 Task: In the  document minutes Insert page numer 'on top of the page' change page color to  'Light Brown'Apply Page border, setting:  Box Style: two thin lines; Color: 'Black;' Width: 1/2  pt
Action: Mouse moved to (97, 24)
Screenshot: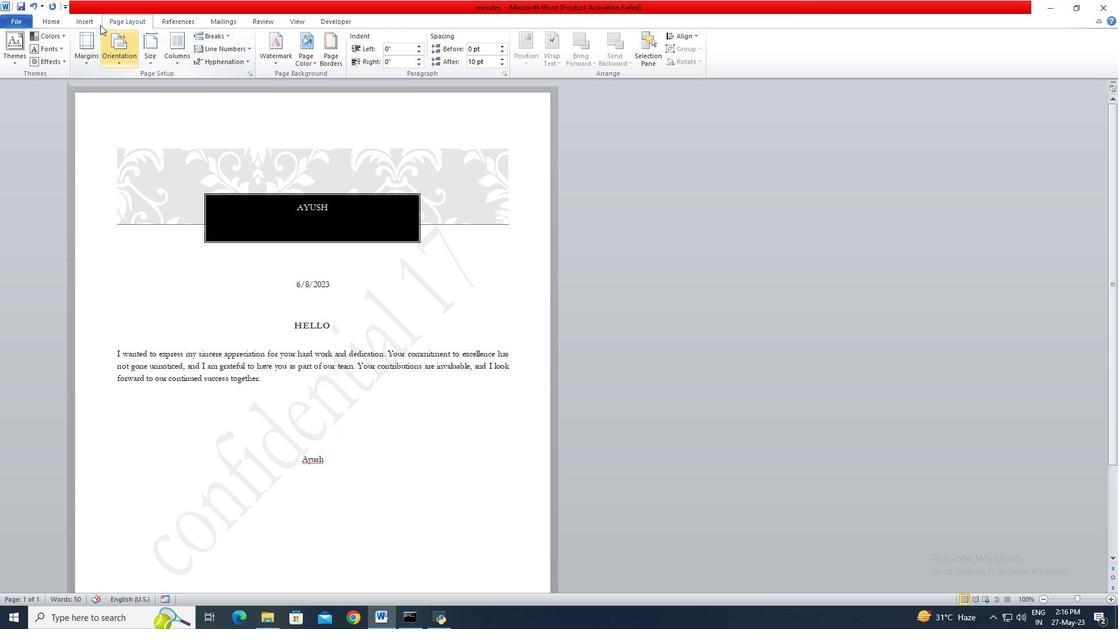 
Action: Mouse pressed left at (97, 24)
Screenshot: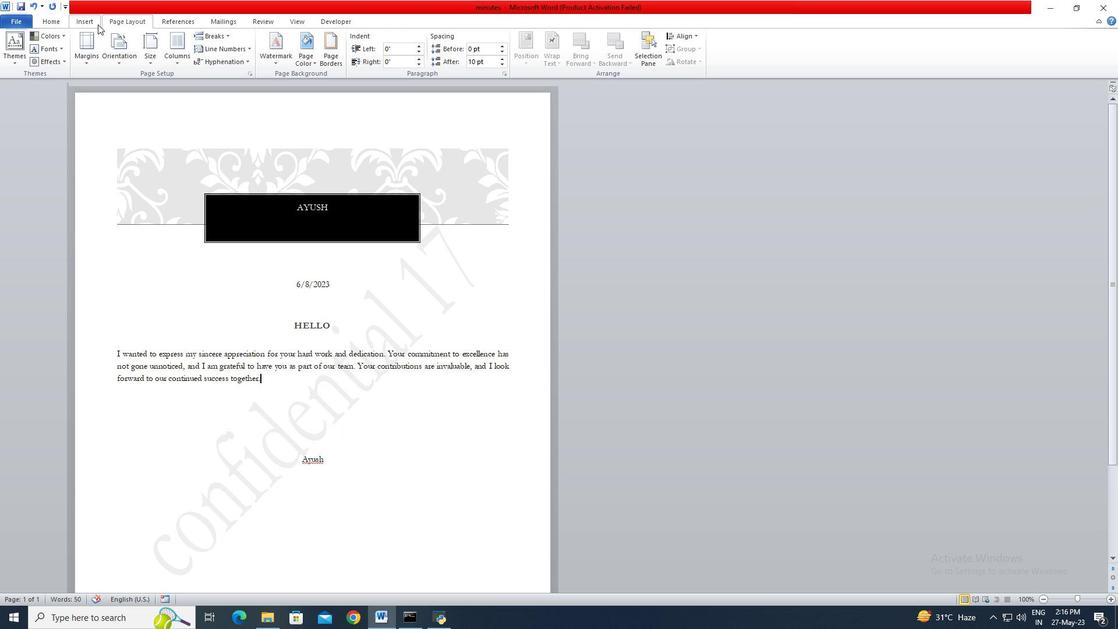 
Action: Mouse moved to (450, 60)
Screenshot: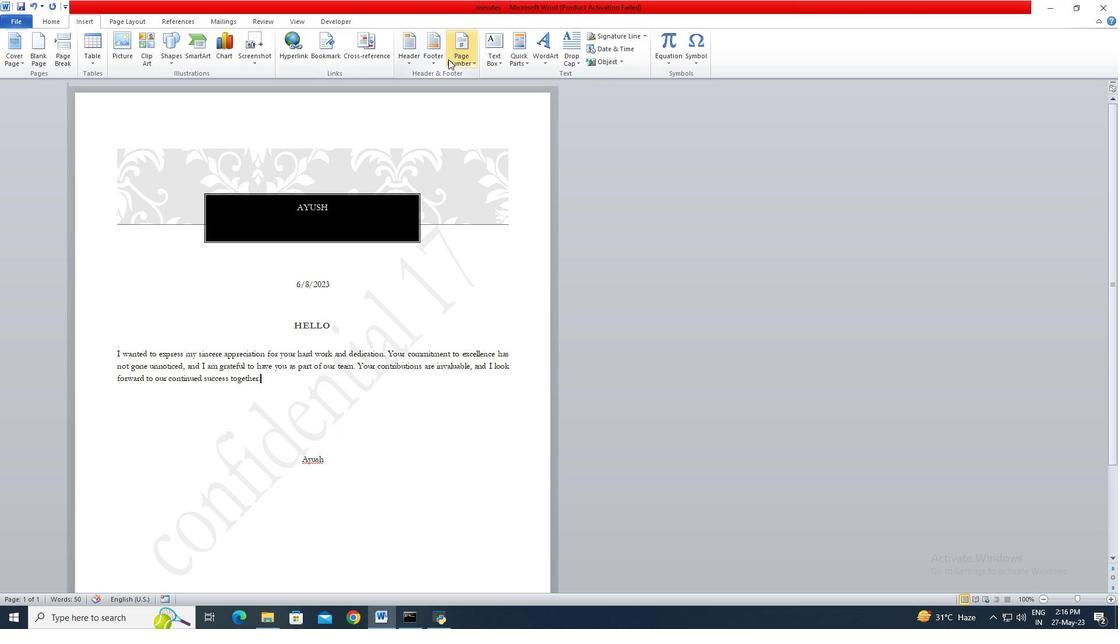 
Action: Mouse pressed left at (450, 60)
Screenshot: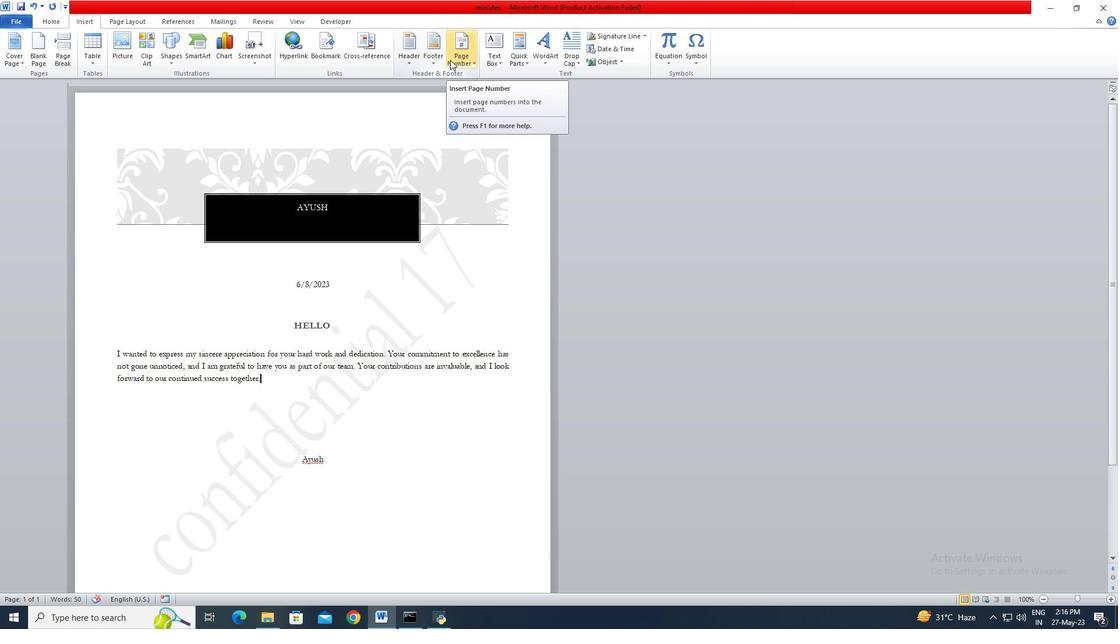 
Action: Mouse moved to (569, 110)
Screenshot: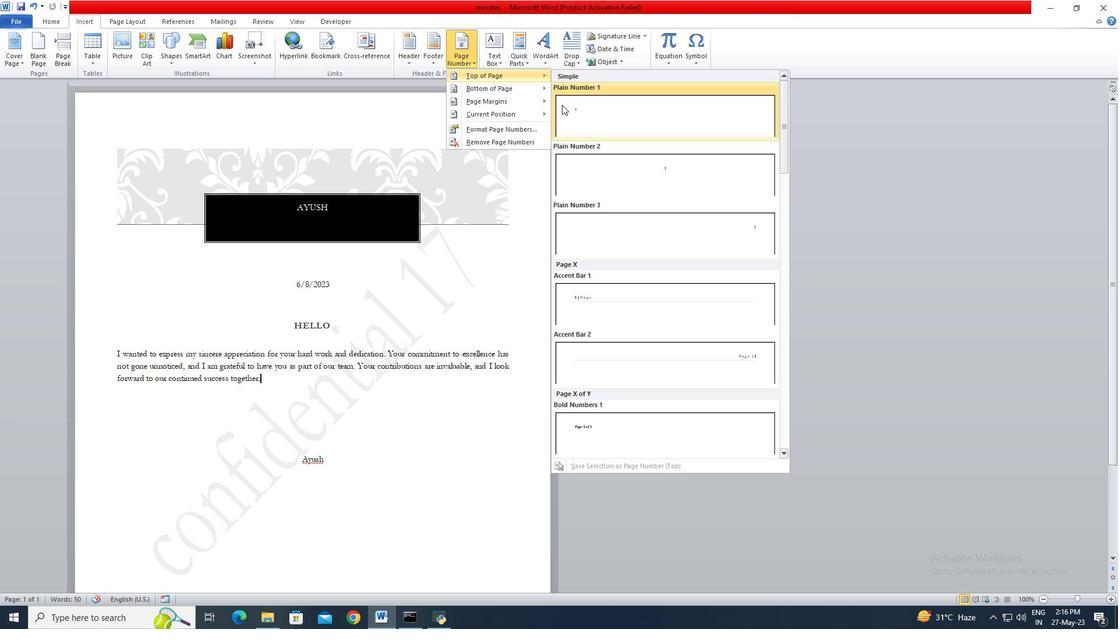 
Action: Mouse pressed left at (569, 110)
Screenshot: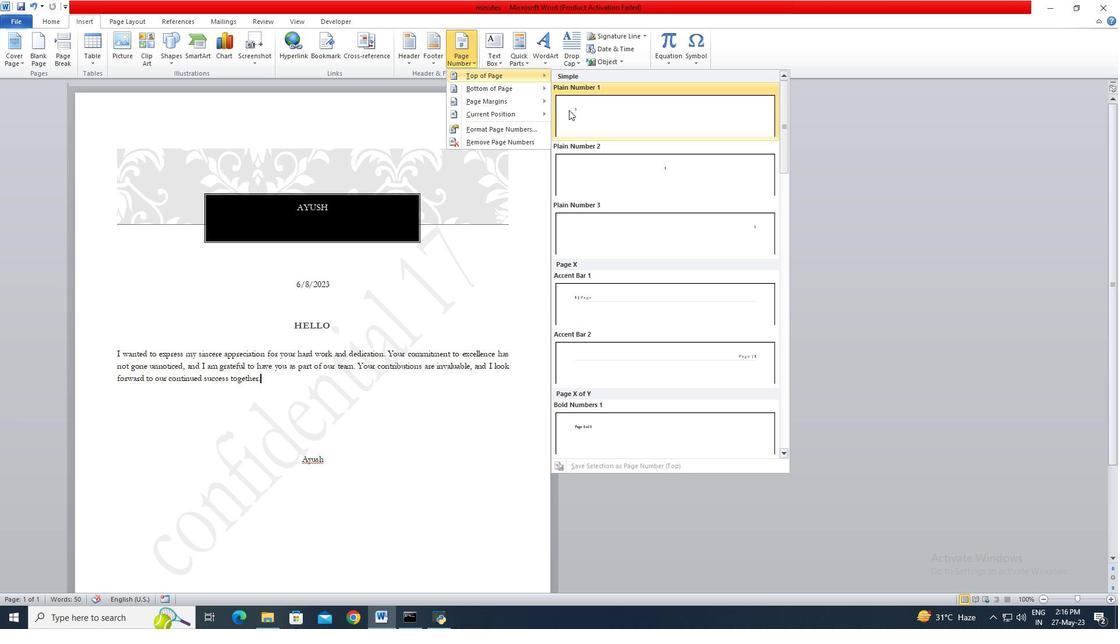 
Action: Mouse moved to (145, 24)
Screenshot: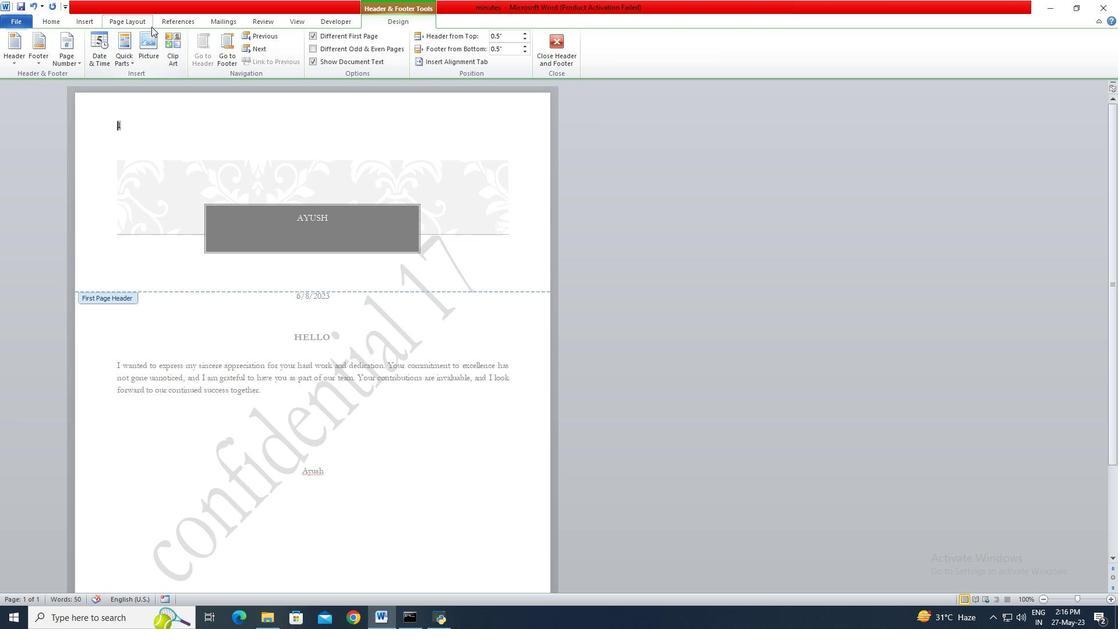 
Action: Mouse pressed left at (145, 24)
Screenshot: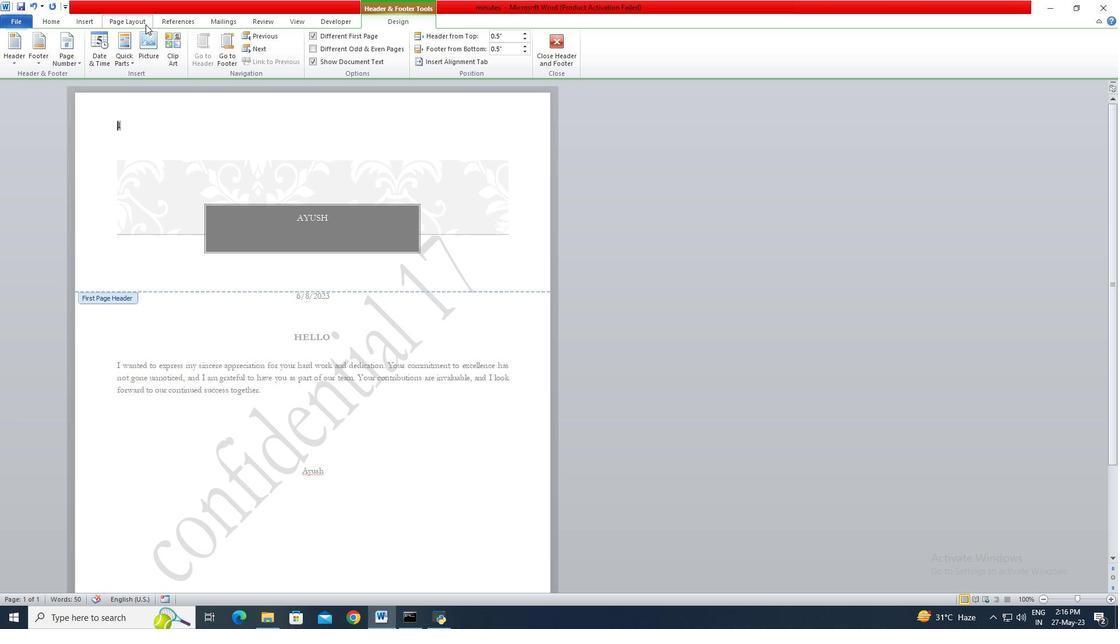 
Action: Mouse moved to (298, 53)
Screenshot: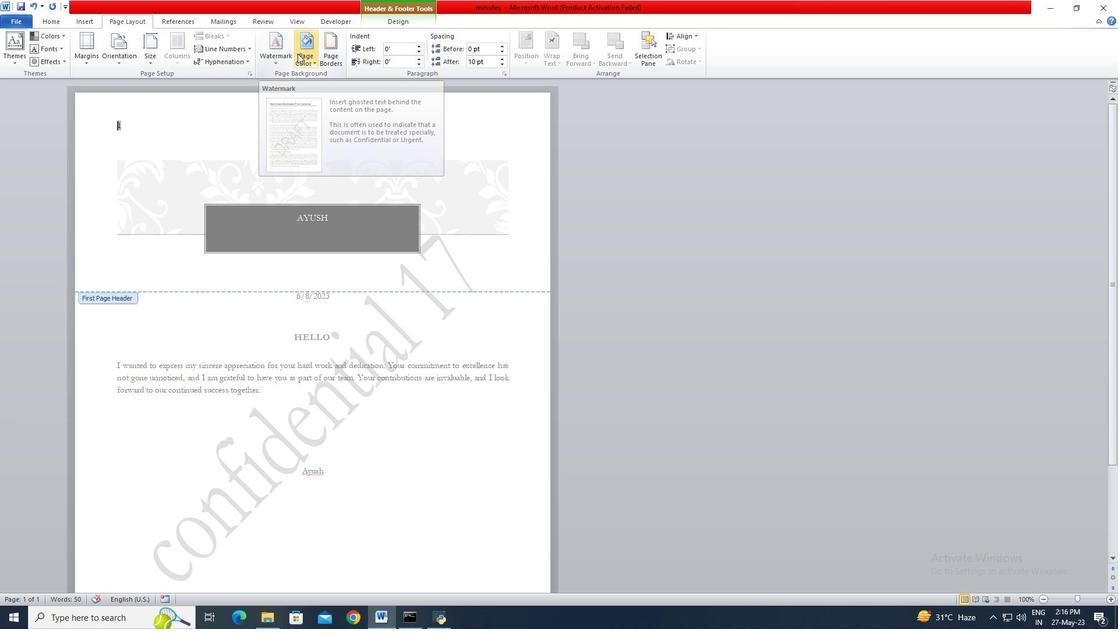 
Action: Mouse pressed left at (298, 53)
Screenshot: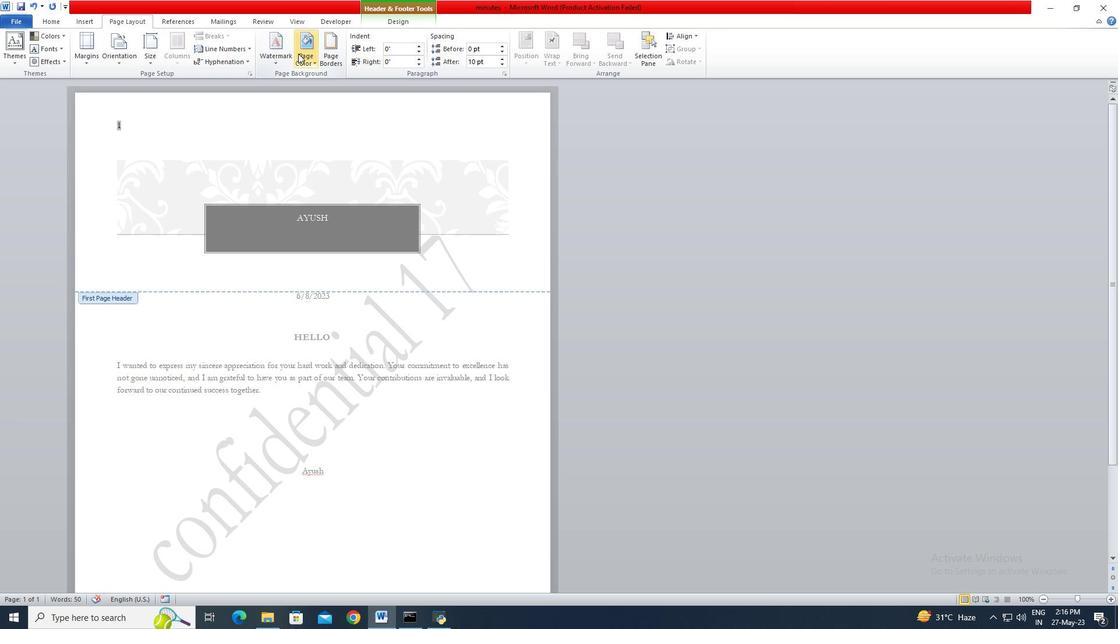 
Action: Mouse moved to (360, 115)
Screenshot: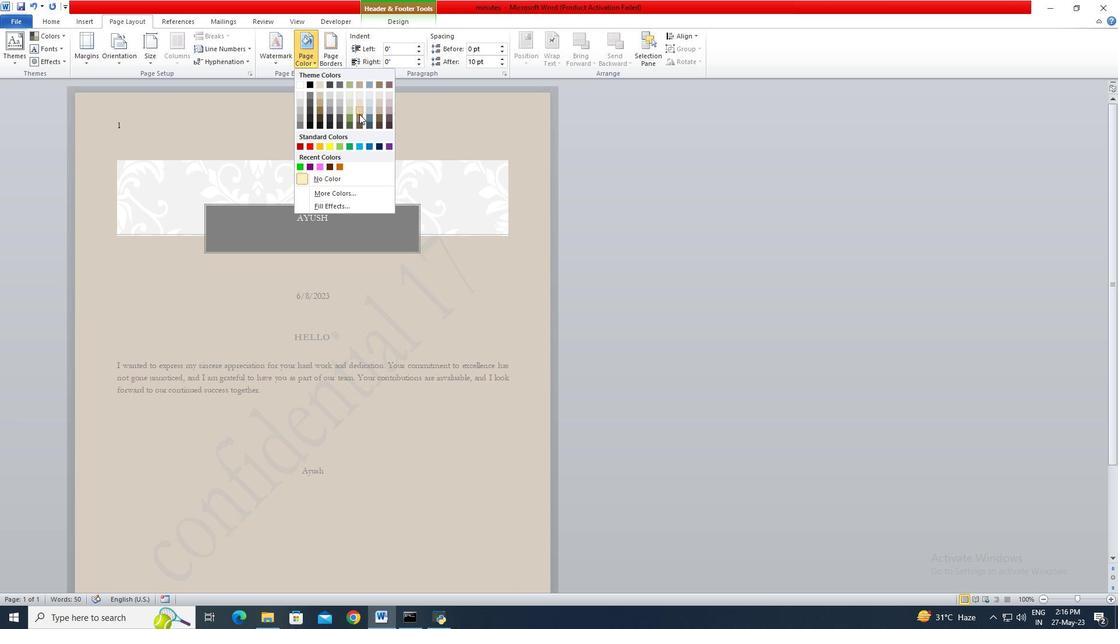 
Action: Mouse pressed left at (360, 115)
Screenshot: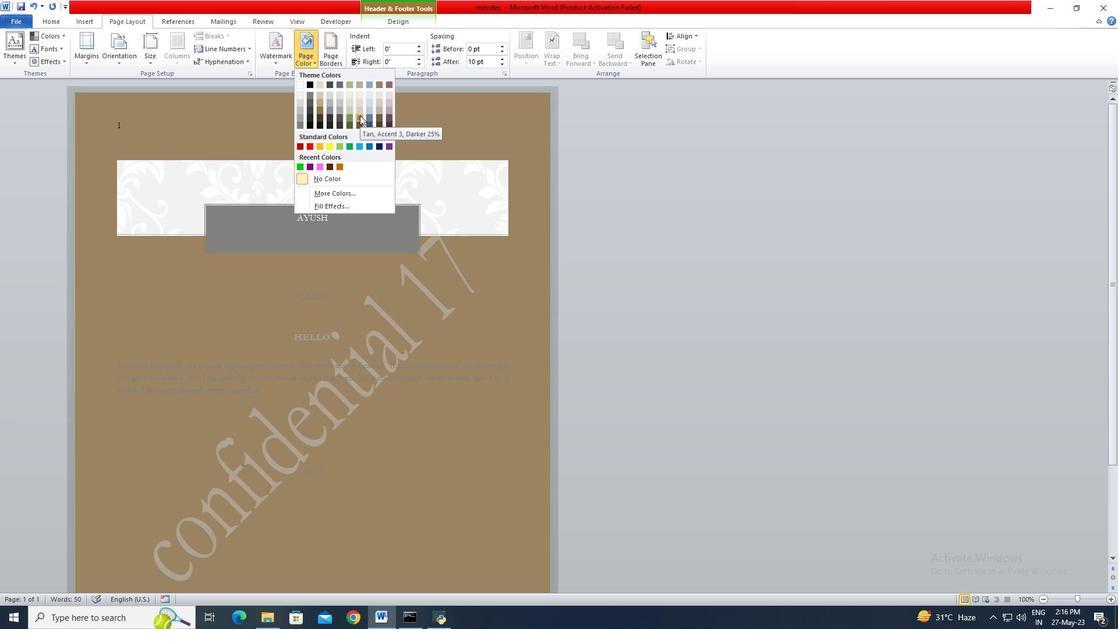 
Action: Mouse moved to (325, 57)
Screenshot: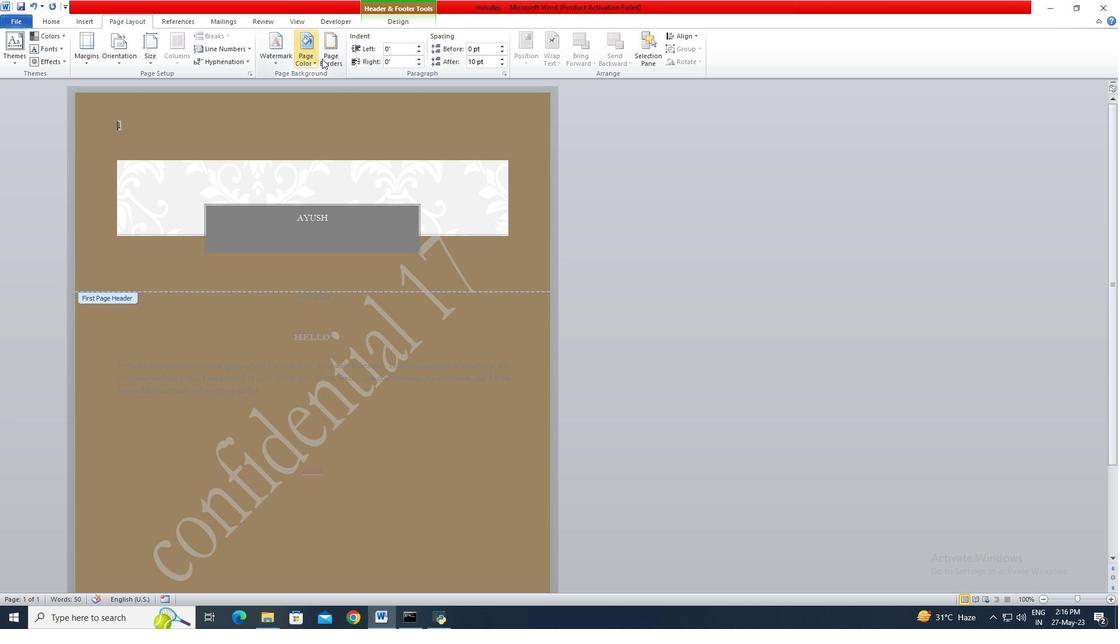 
Action: Mouse pressed left at (325, 57)
Screenshot: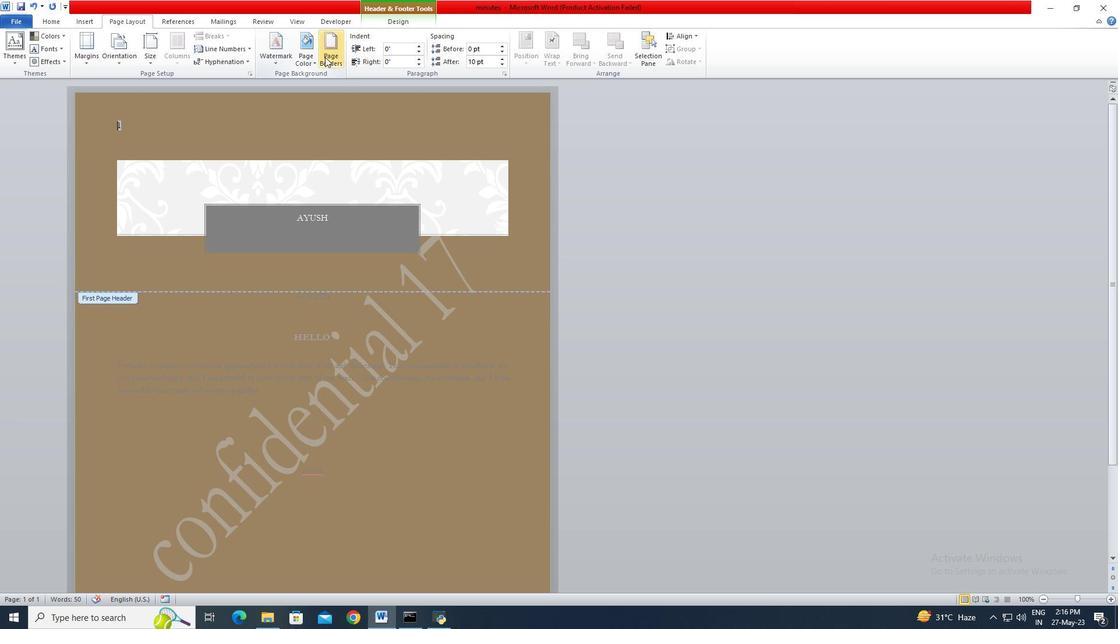
Action: Mouse moved to (419, 261)
Screenshot: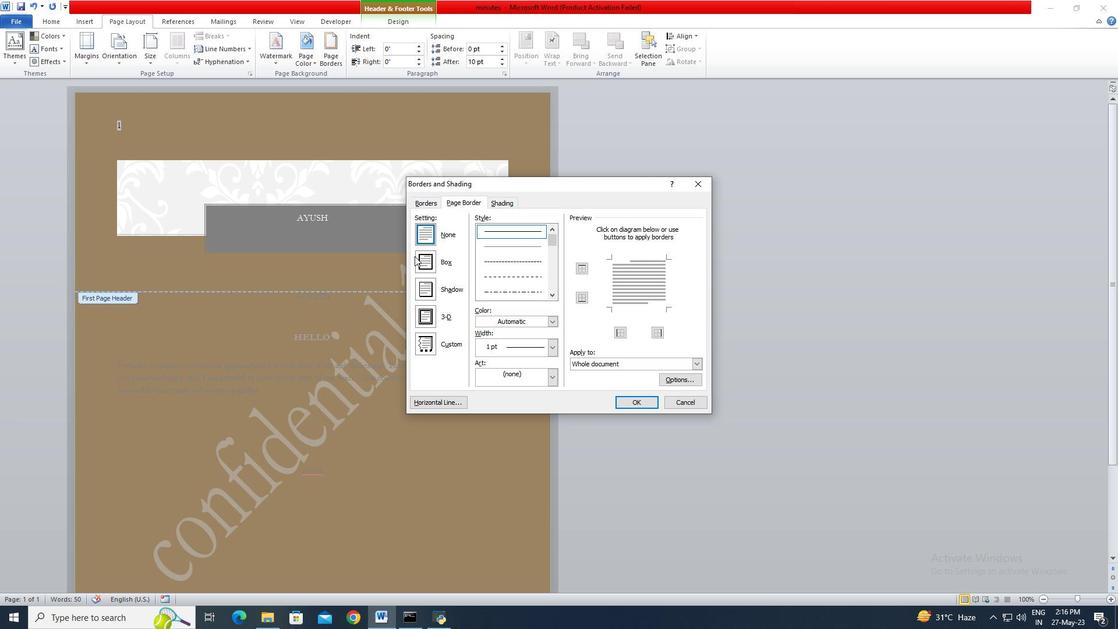 
Action: Mouse pressed left at (419, 261)
Screenshot: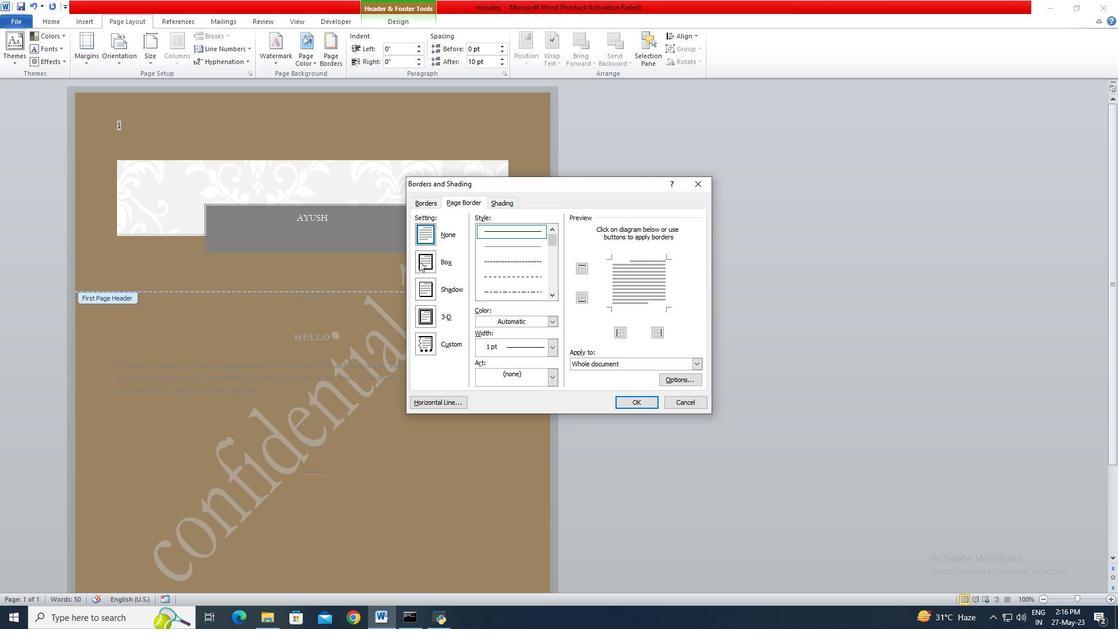 
Action: Mouse moved to (554, 298)
Screenshot: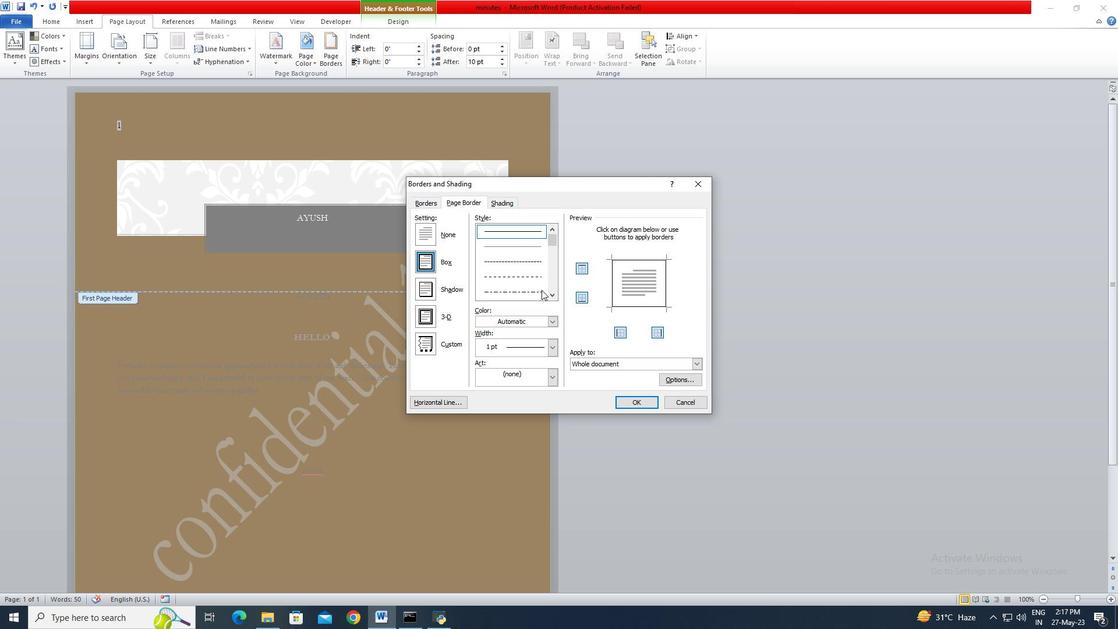 
Action: Mouse pressed left at (554, 298)
Screenshot: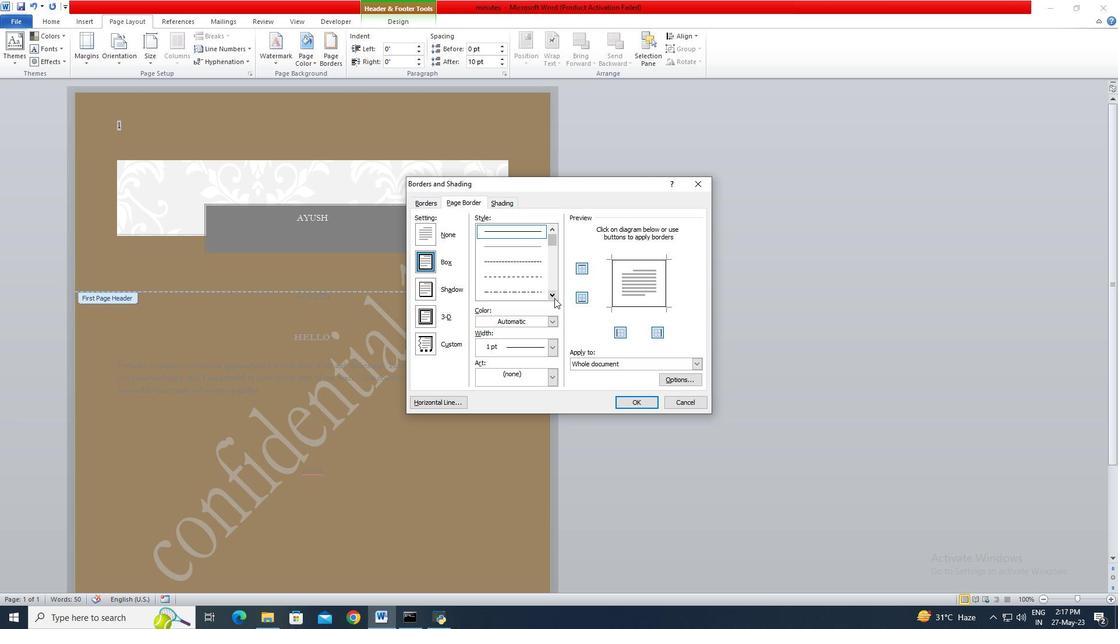 
Action: Mouse pressed left at (554, 298)
Screenshot: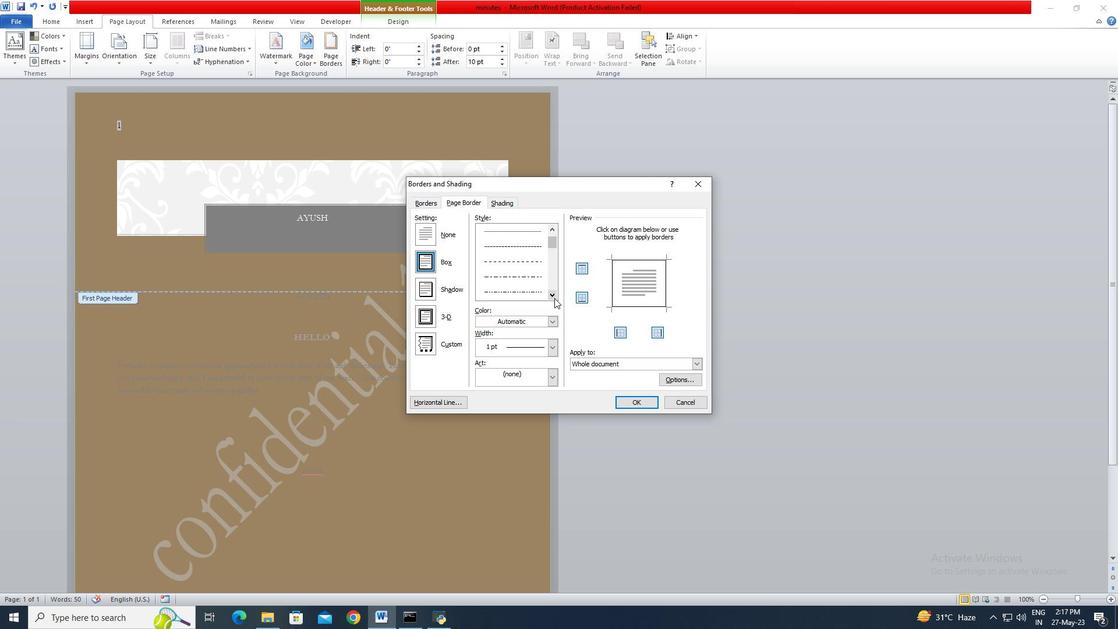 
Action: Mouse moved to (529, 290)
Screenshot: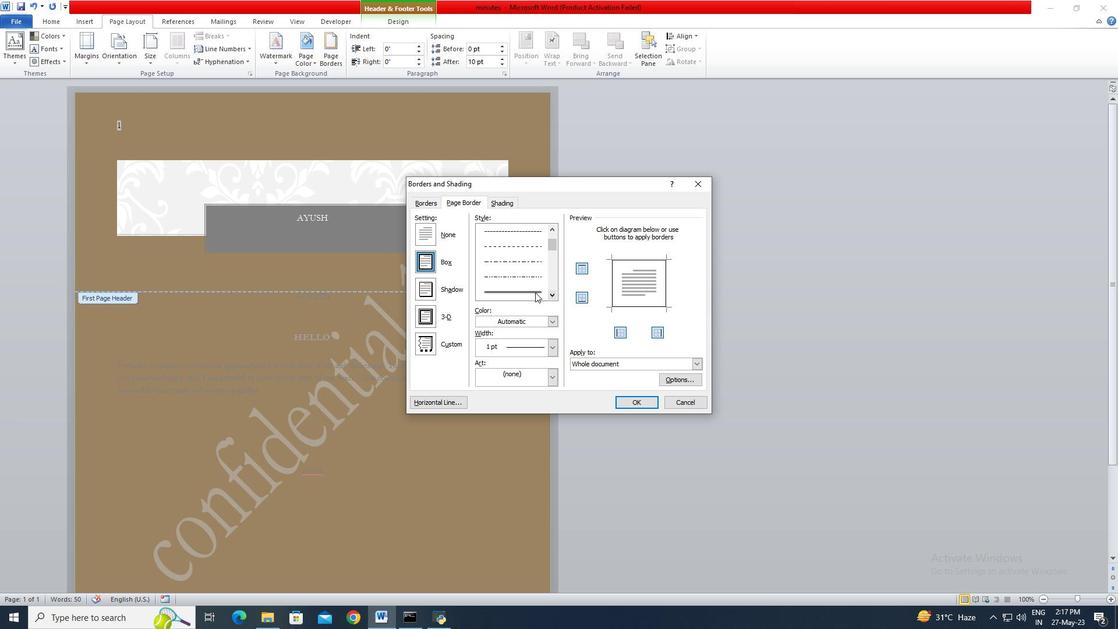 
Action: Mouse pressed left at (529, 290)
Screenshot: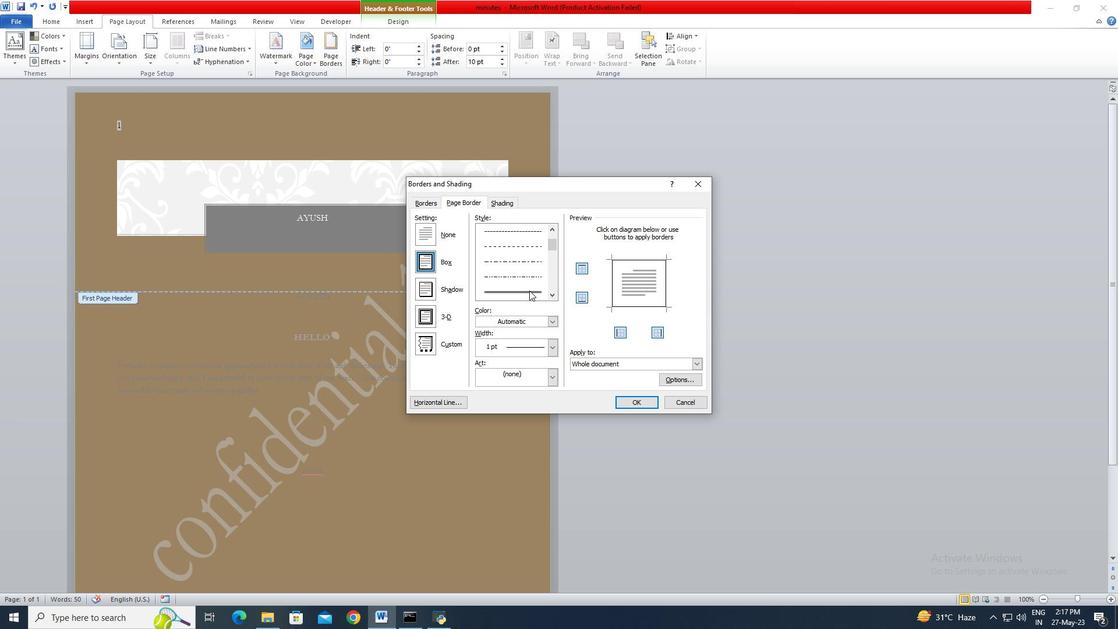 
Action: Mouse moved to (551, 320)
Screenshot: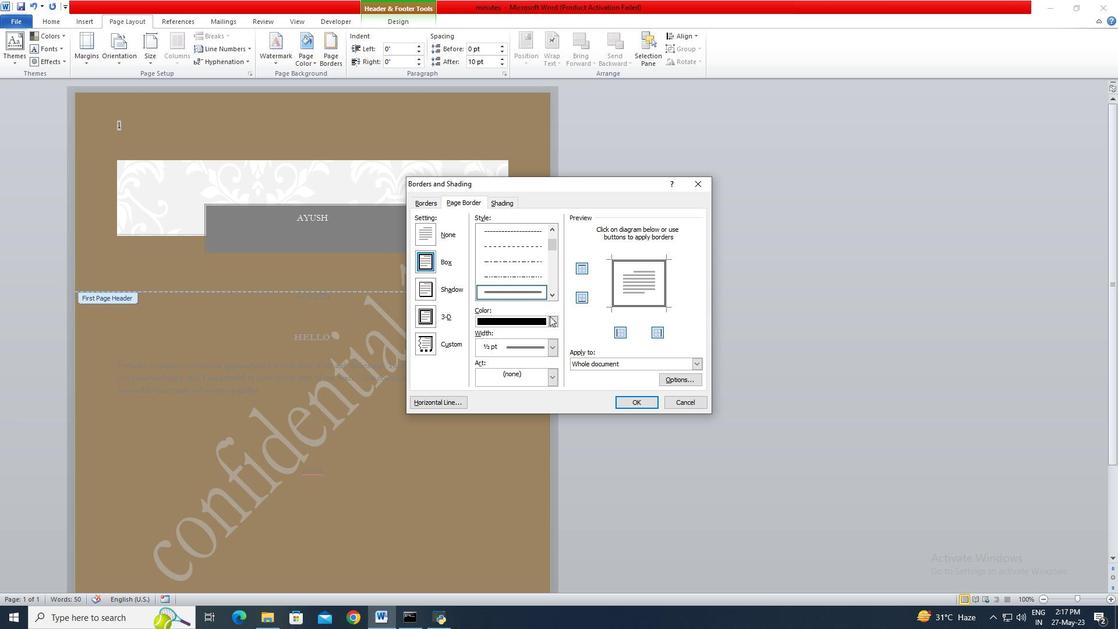 
Action: Mouse pressed left at (551, 320)
Screenshot: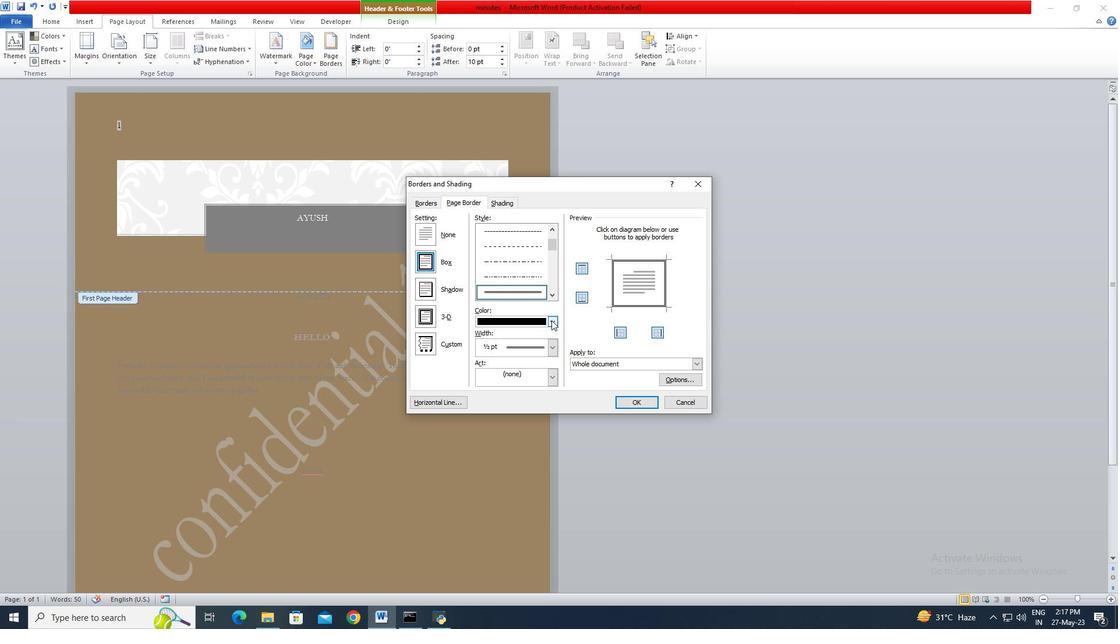 
Action: Mouse moved to (493, 355)
Screenshot: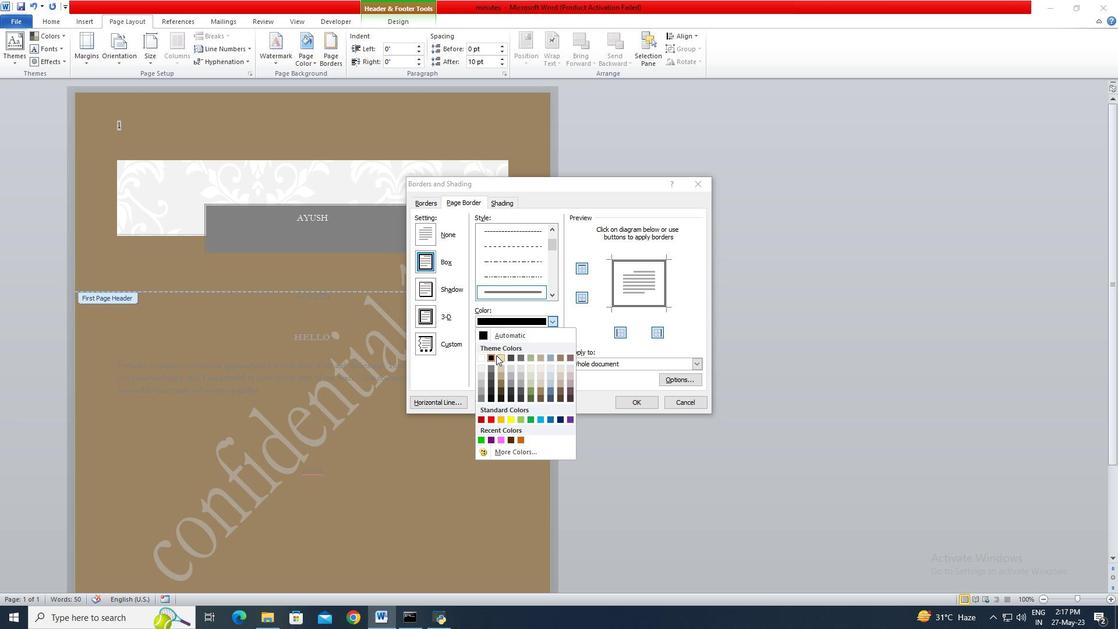 
Action: Mouse pressed left at (493, 355)
Screenshot: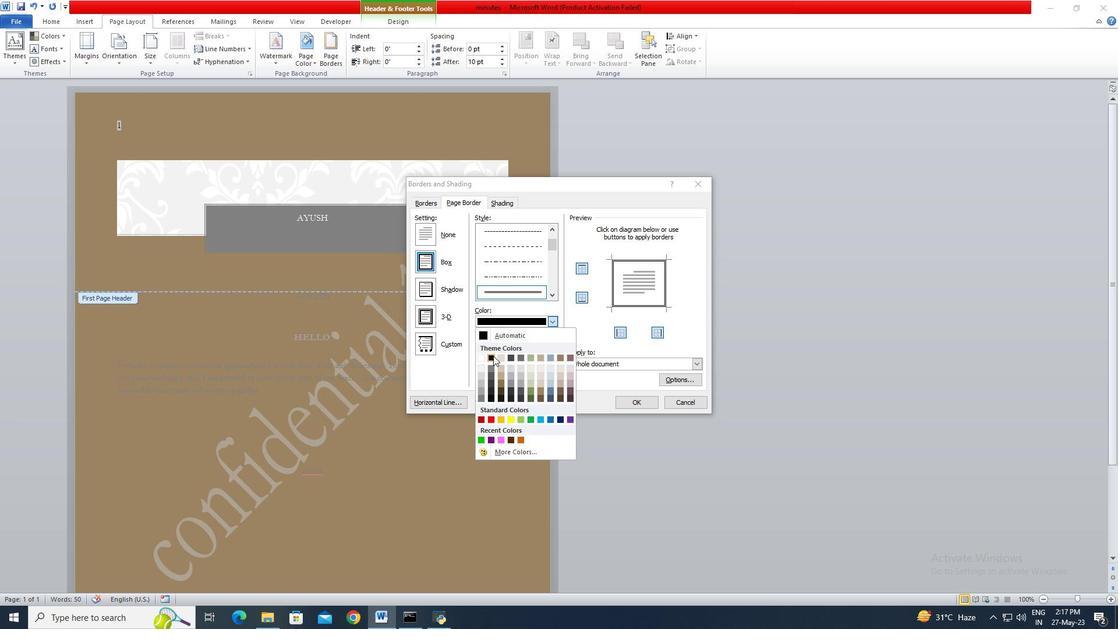 
Action: Mouse moved to (551, 354)
Screenshot: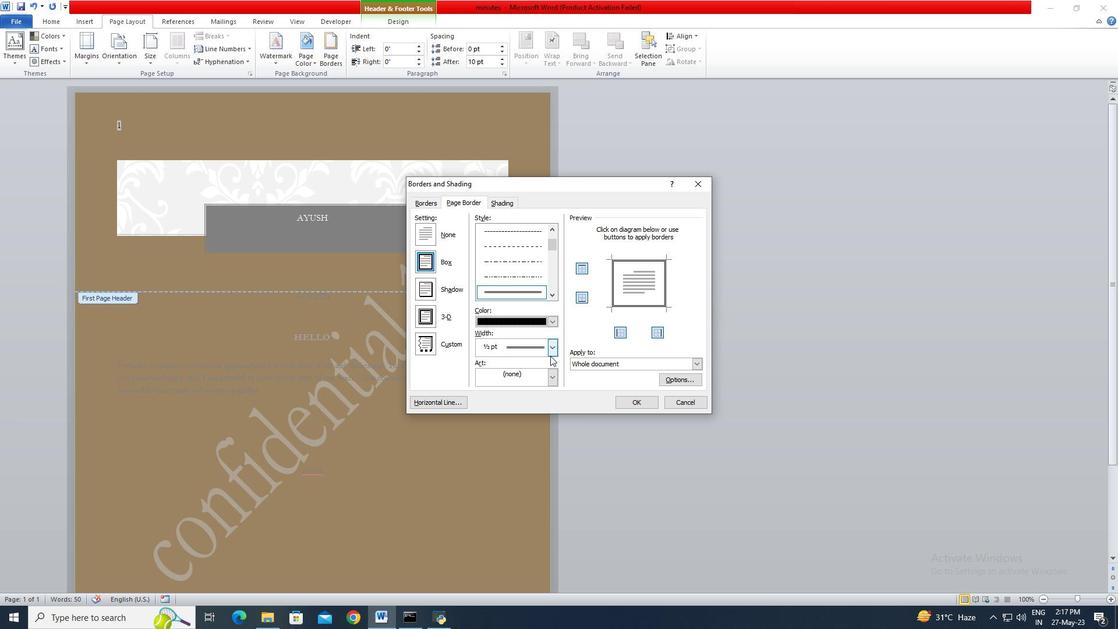 
Action: Mouse pressed left at (551, 354)
Screenshot: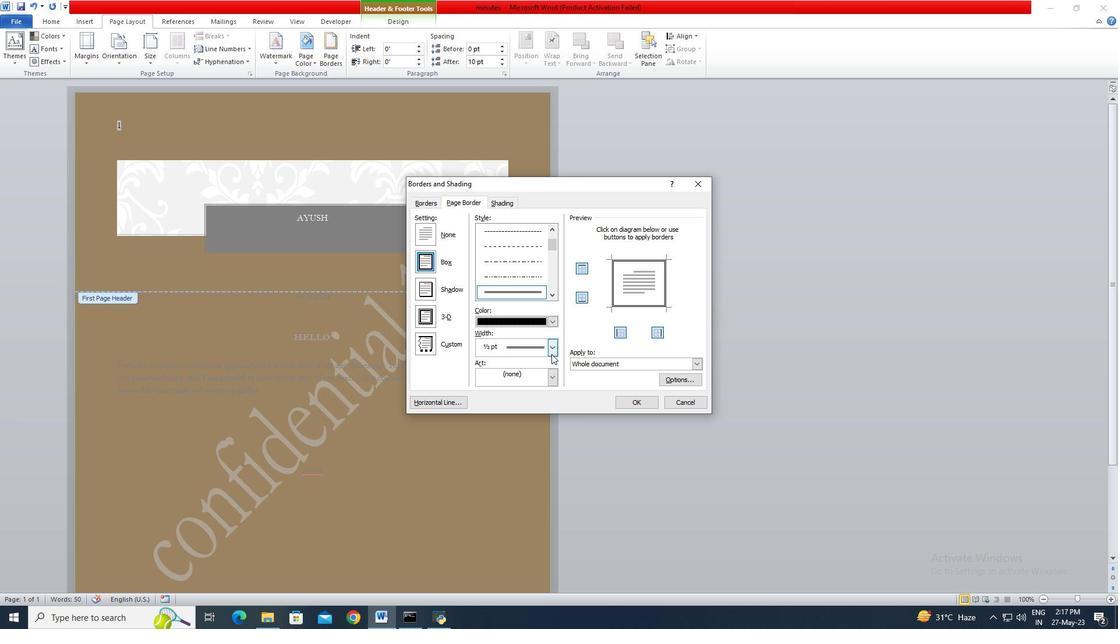 
Action: Mouse moved to (549, 376)
Screenshot: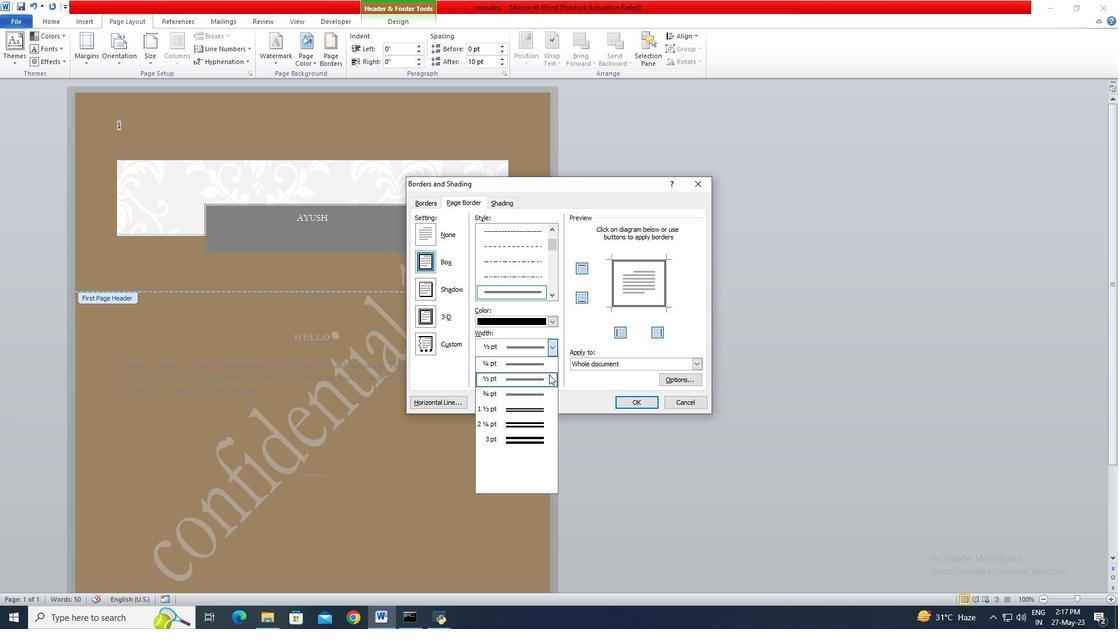 
Action: Mouse pressed left at (549, 376)
Screenshot: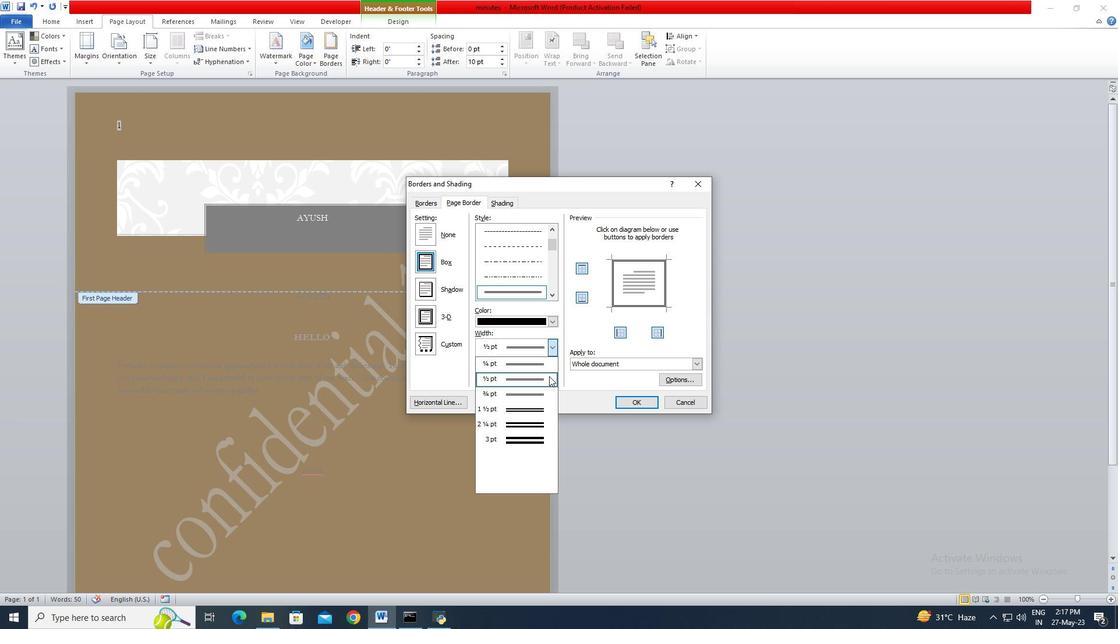 
Action: Mouse moved to (634, 407)
Screenshot: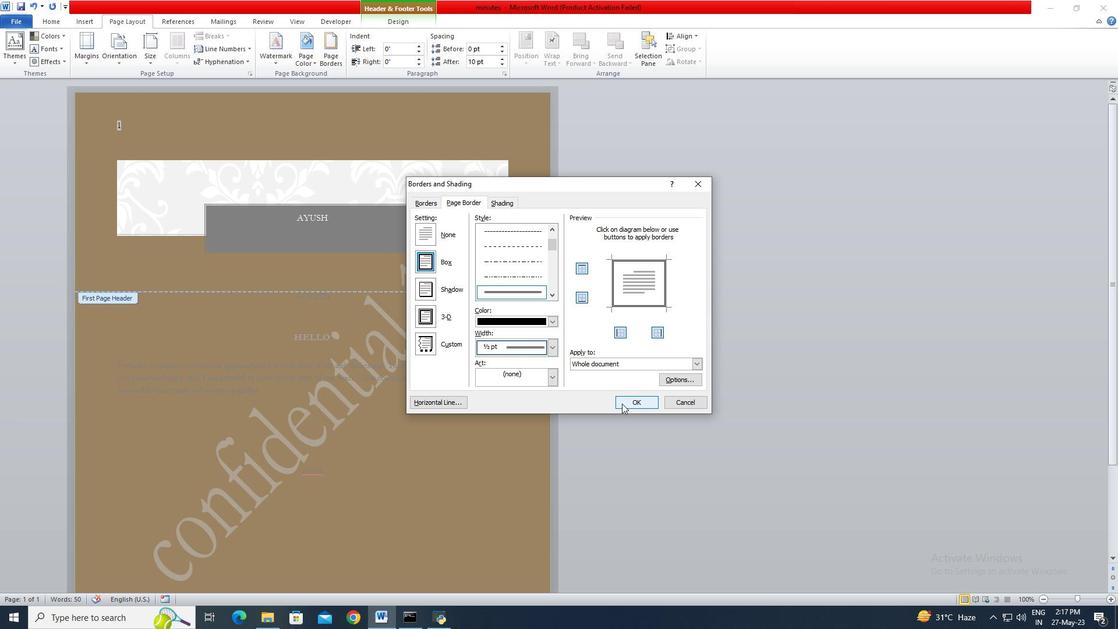 
Action: Mouse pressed left at (634, 407)
Screenshot: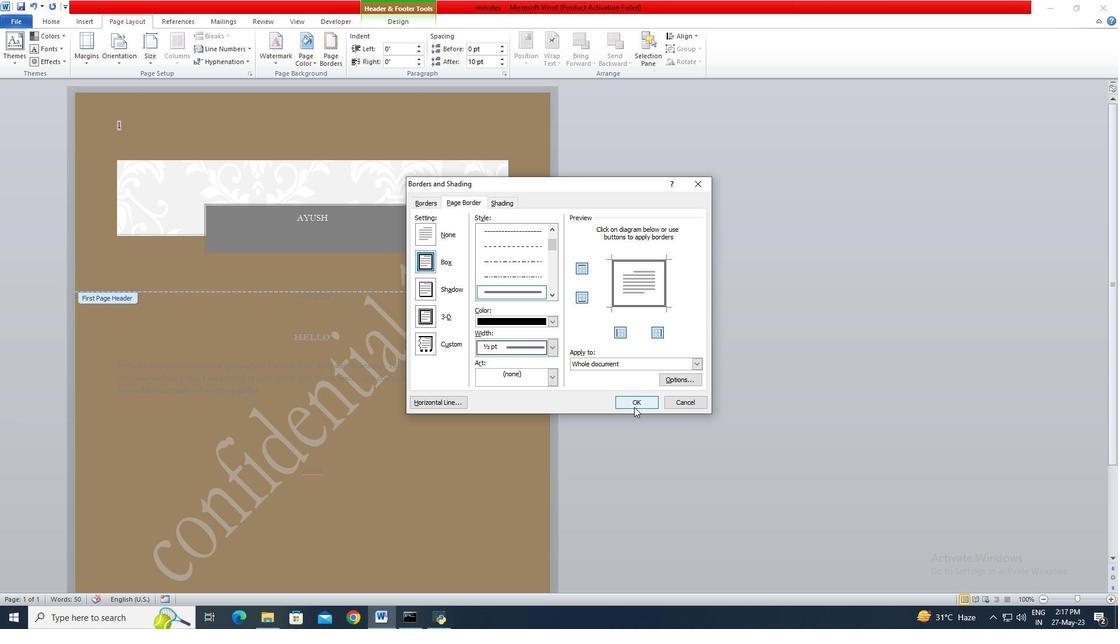 
